 Task: Search for emails sent to 'neane.keane@outlook.com' in Outlook.
Action: Mouse moved to (239, 5)
Screenshot: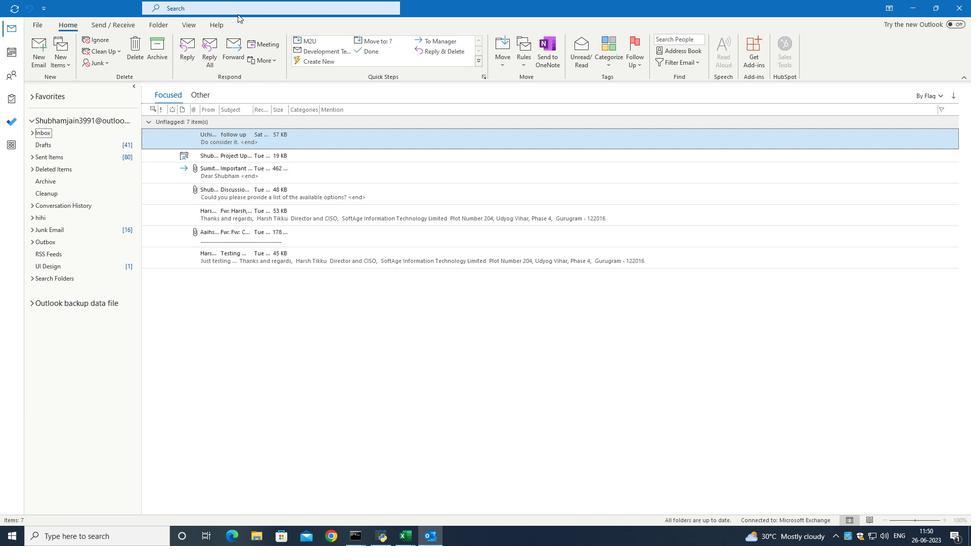 
Action: Mouse pressed left at (239, 5)
Screenshot: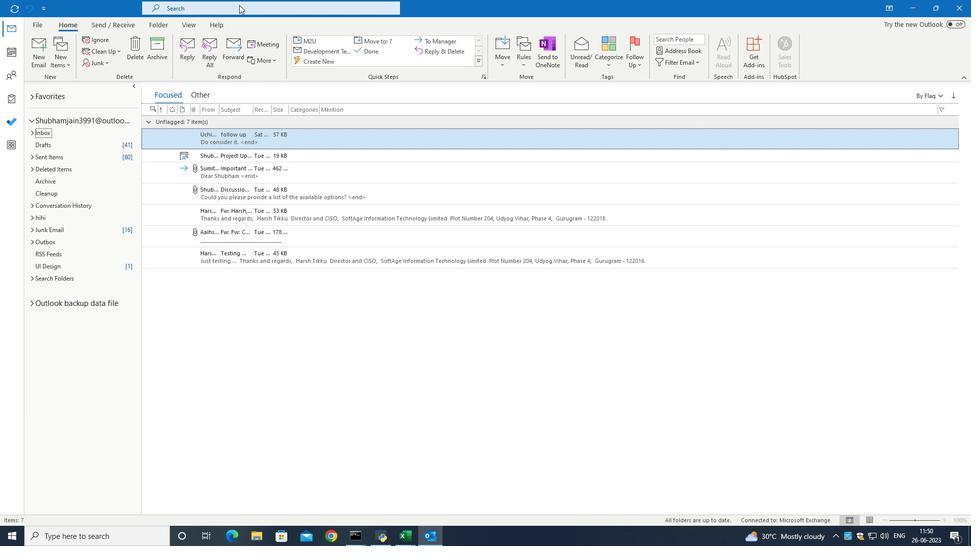 
Action: Mouse moved to (376, 6)
Screenshot: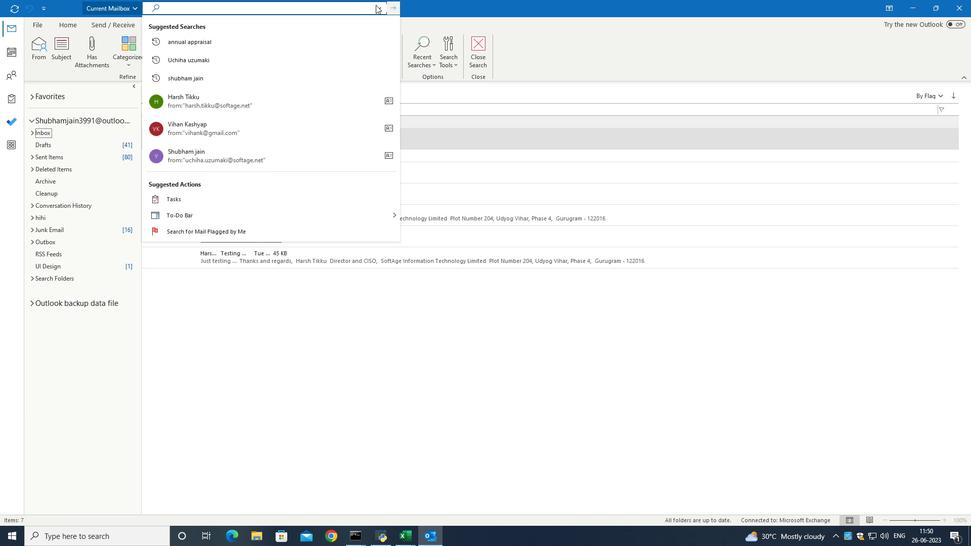 
Action: Mouse pressed left at (376, 6)
Screenshot: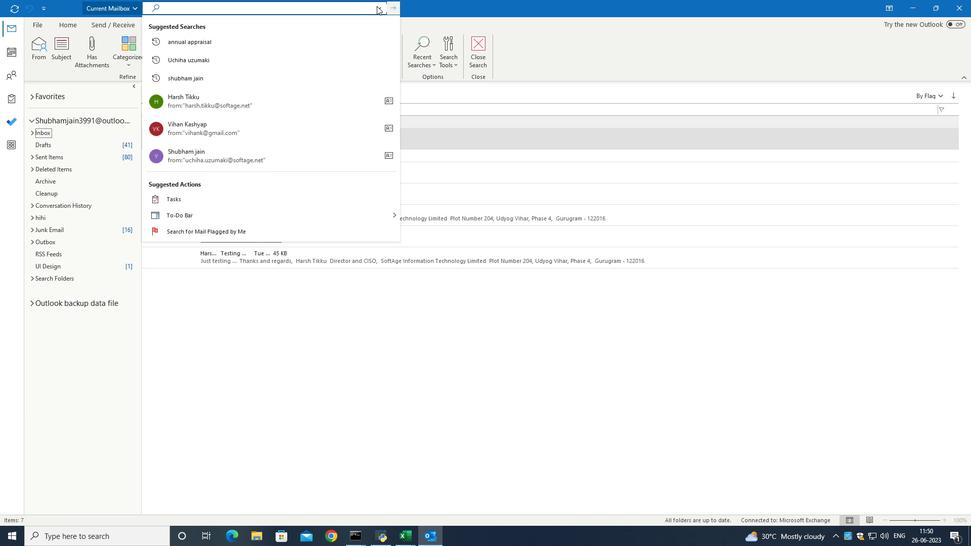
Action: Mouse moved to (240, 274)
Screenshot: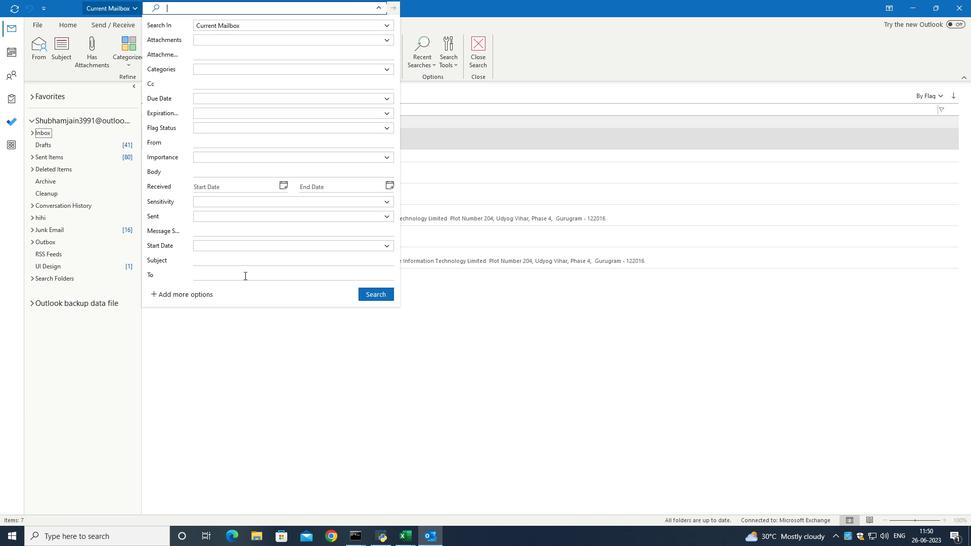 
Action: Mouse pressed left at (240, 274)
Screenshot: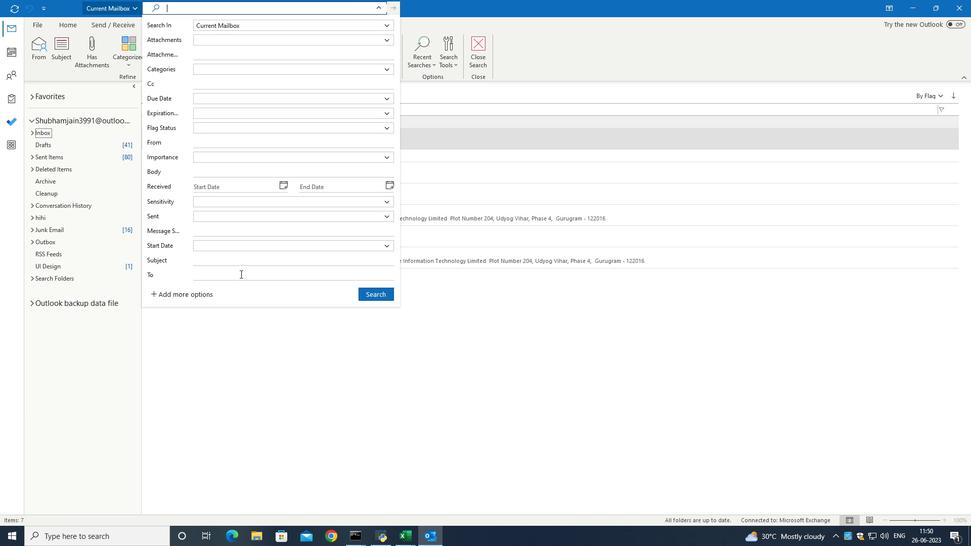 
Action: Key pressed neane.keane<Key.shift>@outlook.com
Screenshot: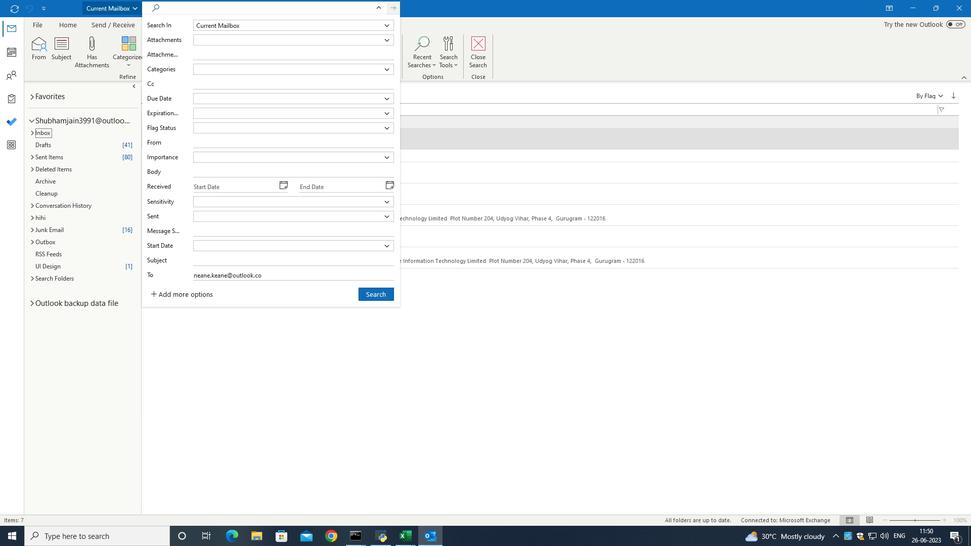 
Action: Mouse moved to (370, 295)
Screenshot: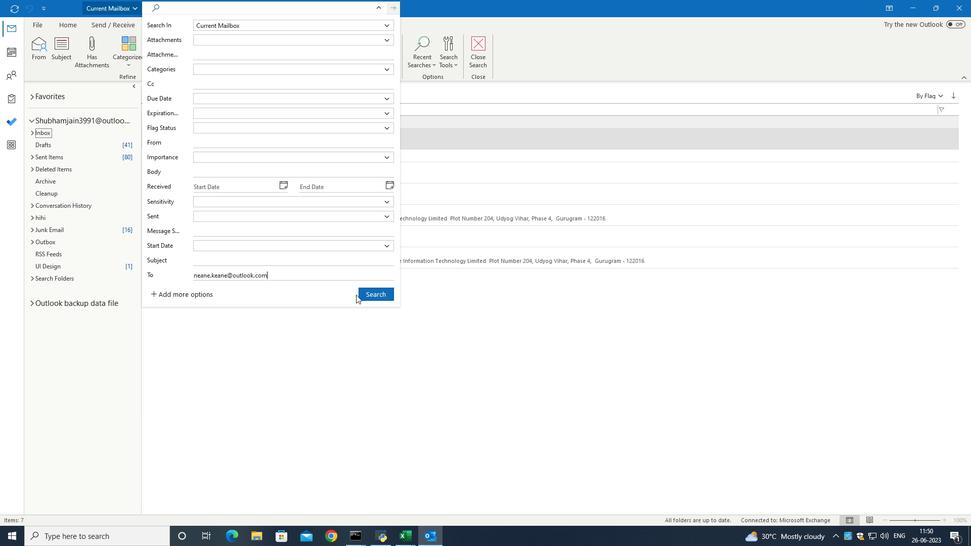
Action: Mouse pressed left at (370, 295)
Screenshot: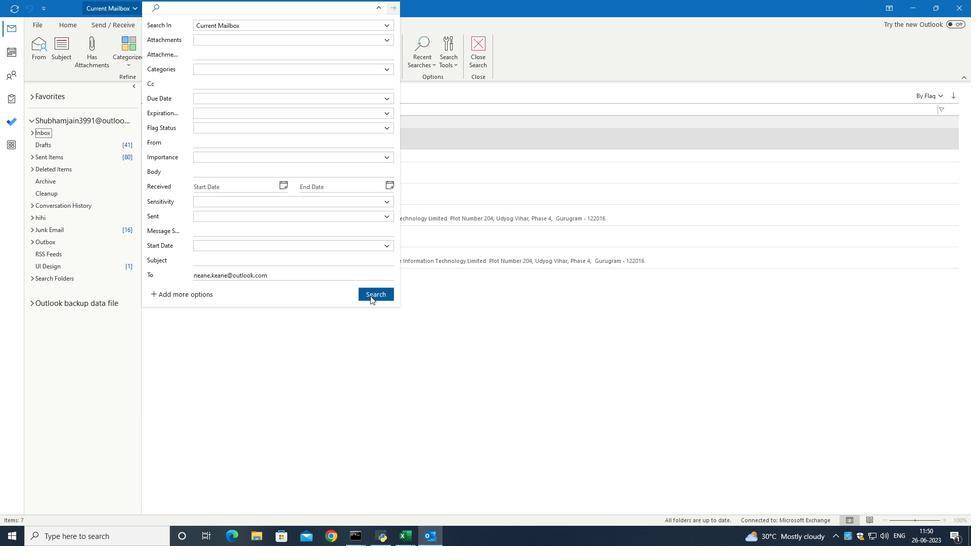 
